 Task: Sort the products in the category "Jams & Jellies" by price (highest first).
Action: Mouse moved to (779, 301)
Screenshot: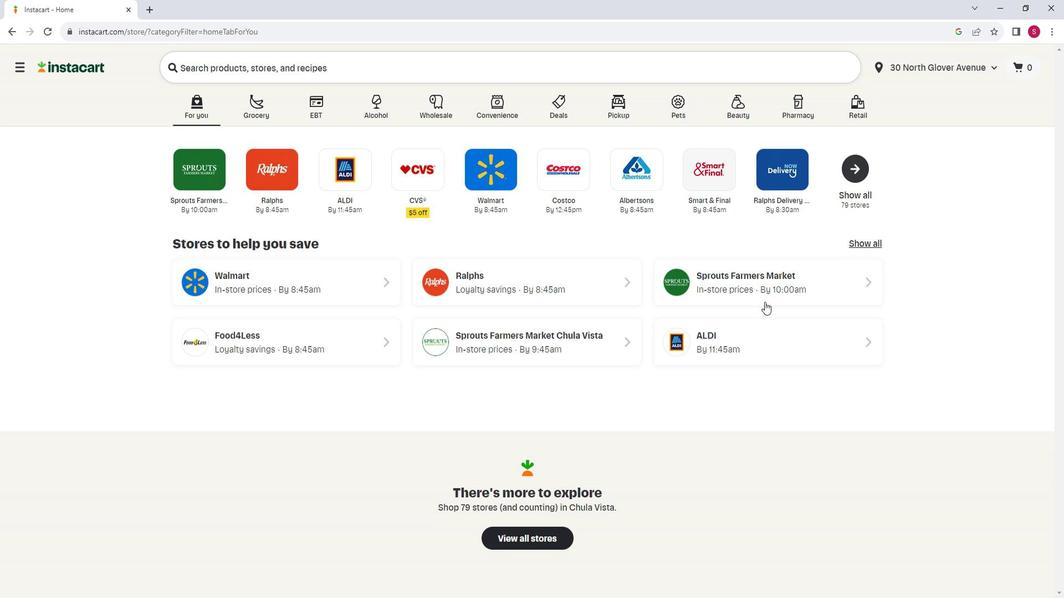 
Action: Mouse pressed left at (779, 301)
Screenshot: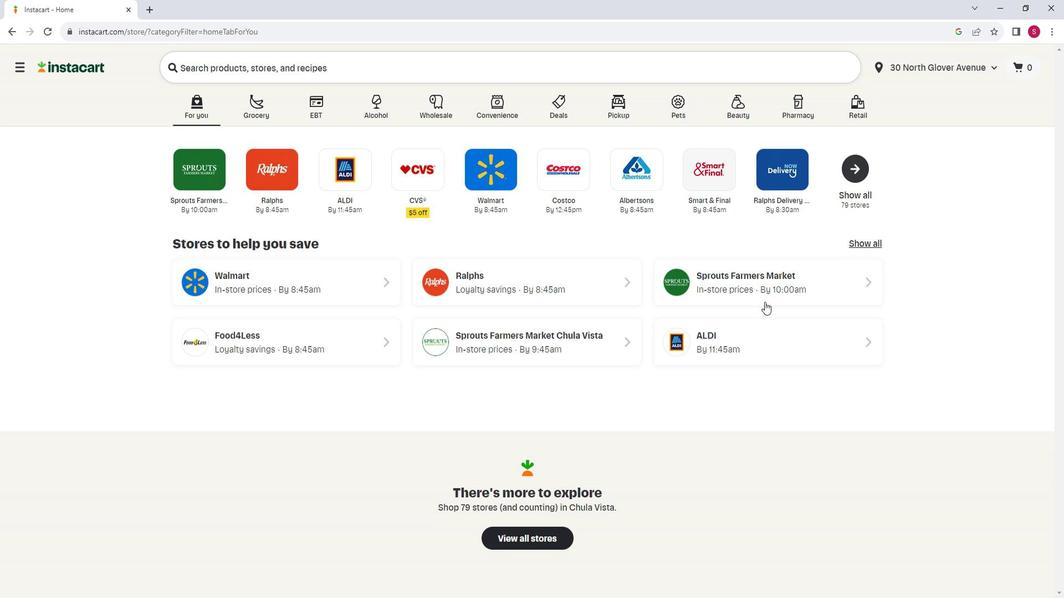 
Action: Mouse moved to (71, 310)
Screenshot: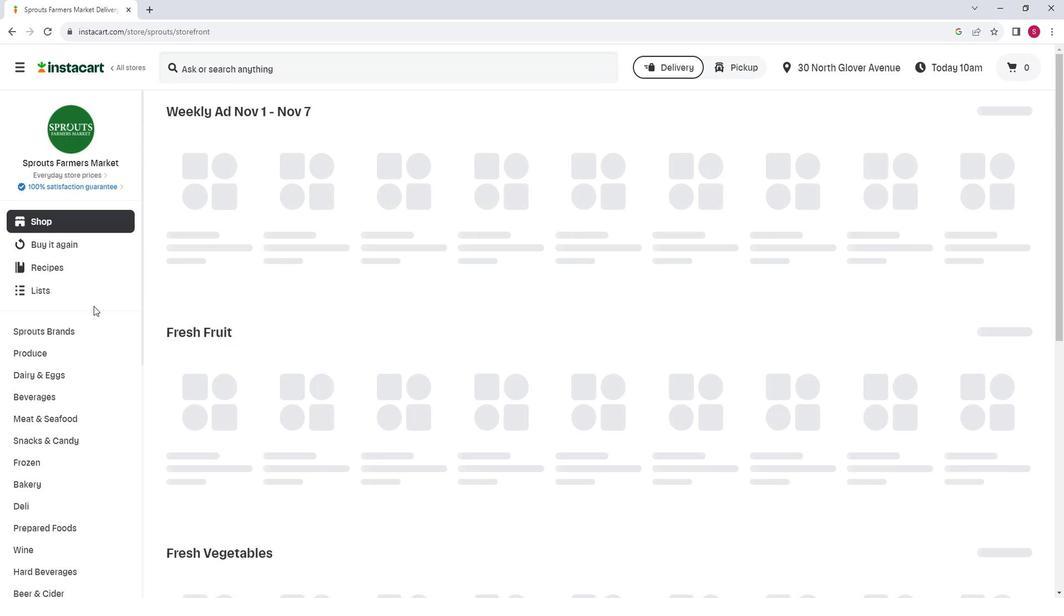 
Action: Mouse scrolled (71, 310) with delta (0, 0)
Screenshot: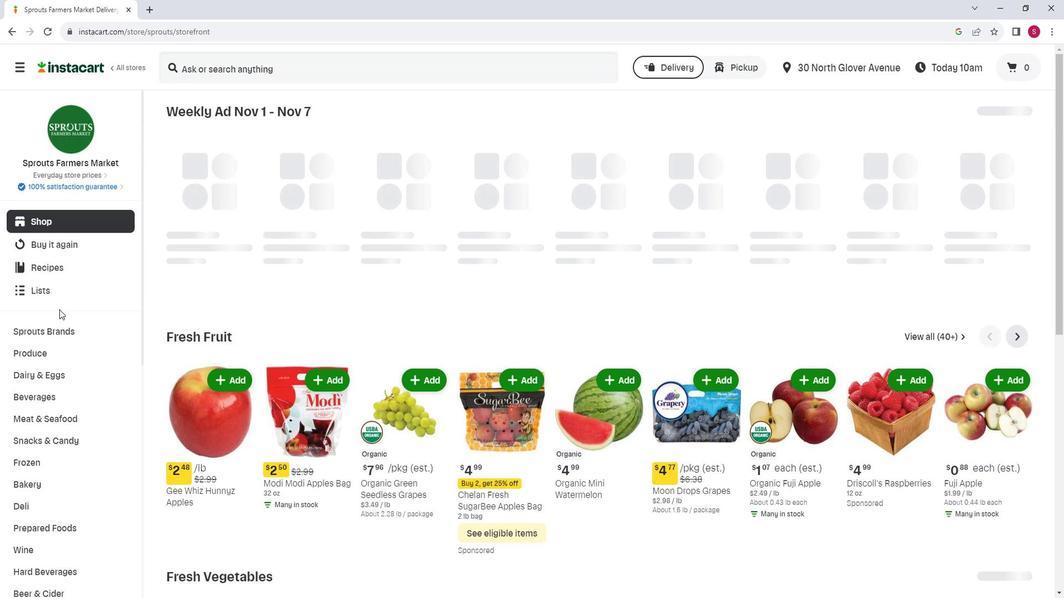 
Action: Mouse scrolled (71, 310) with delta (0, 0)
Screenshot: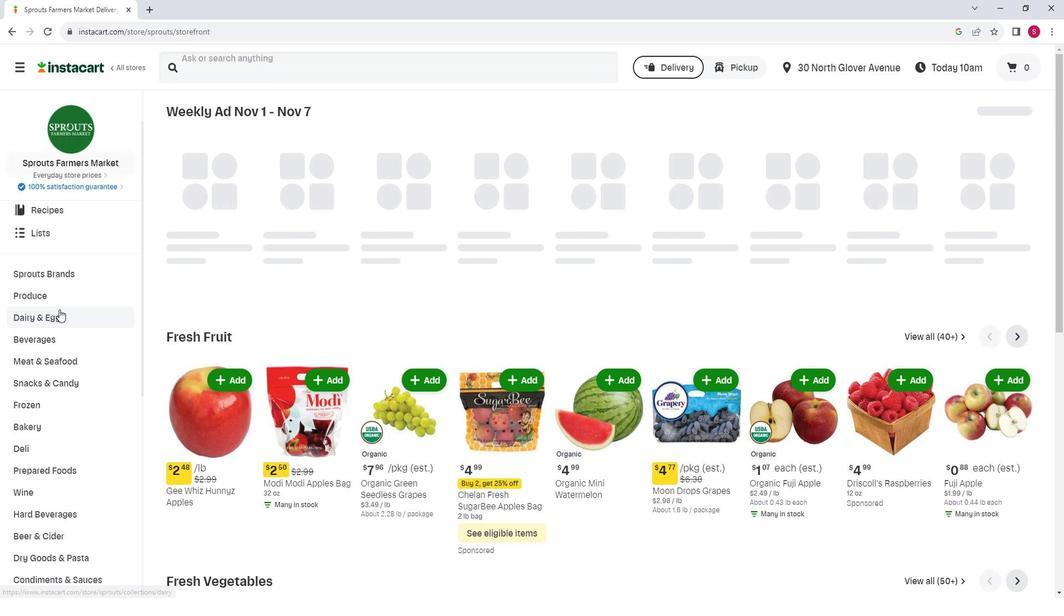 
Action: Mouse scrolled (71, 310) with delta (0, 0)
Screenshot: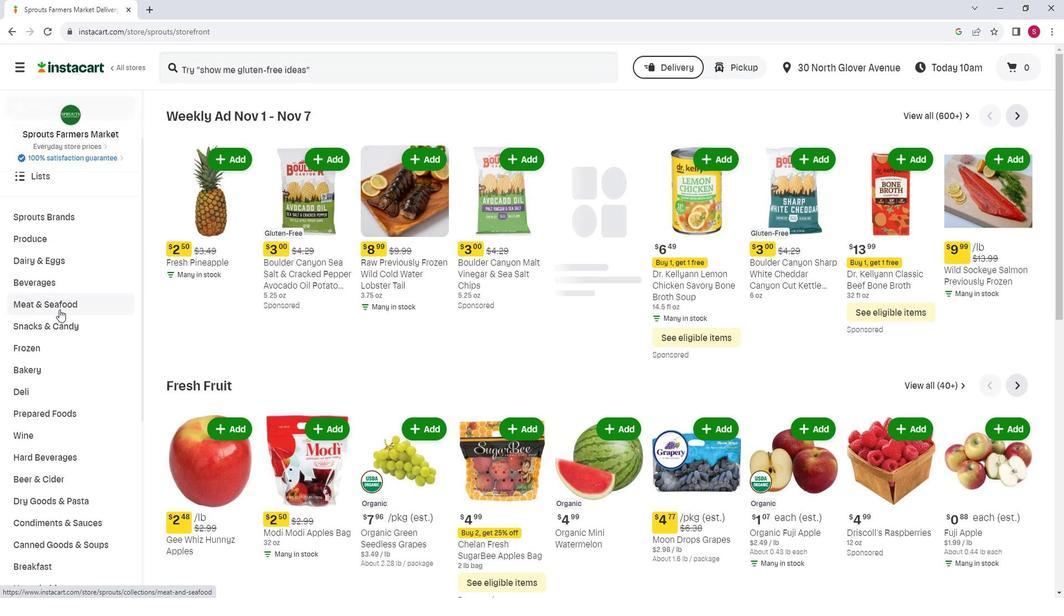 
Action: Mouse scrolled (71, 310) with delta (0, 0)
Screenshot: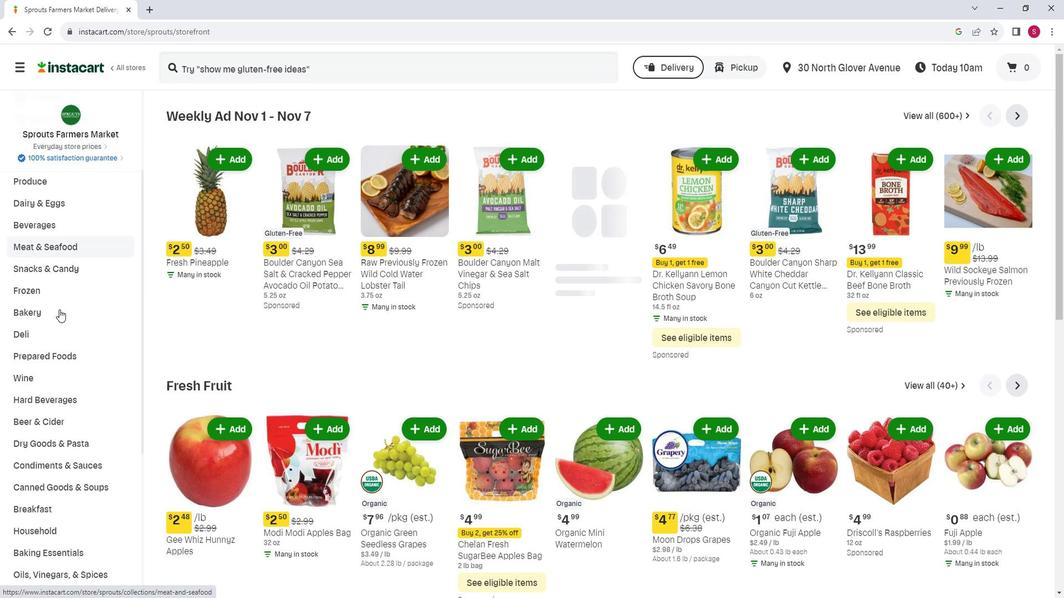 
Action: Mouse scrolled (71, 310) with delta (0, 0)
Screenshot: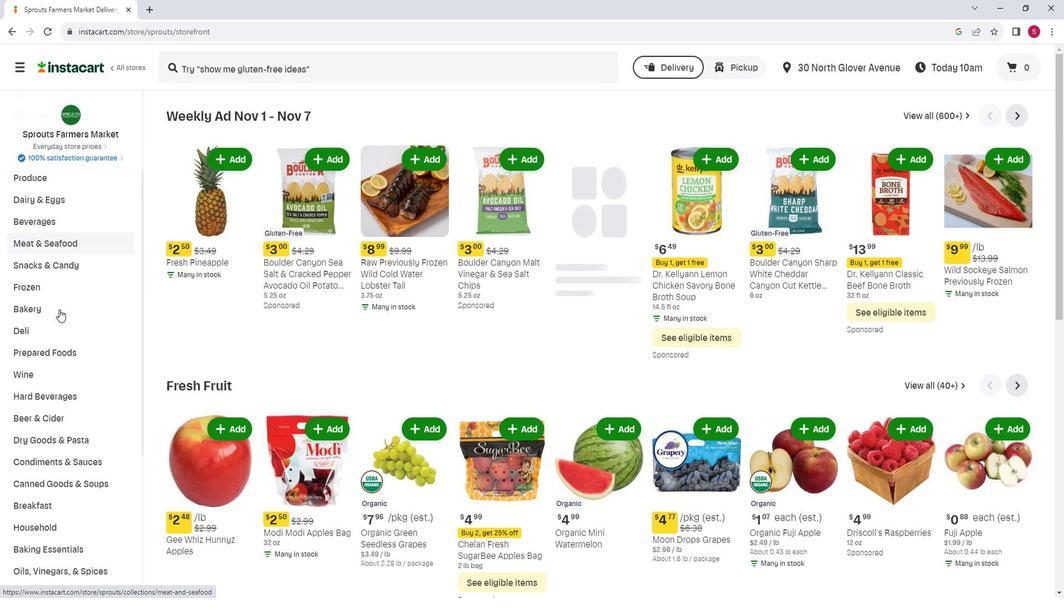 
Action: Mouse moved to (65, 390)
Screenshot: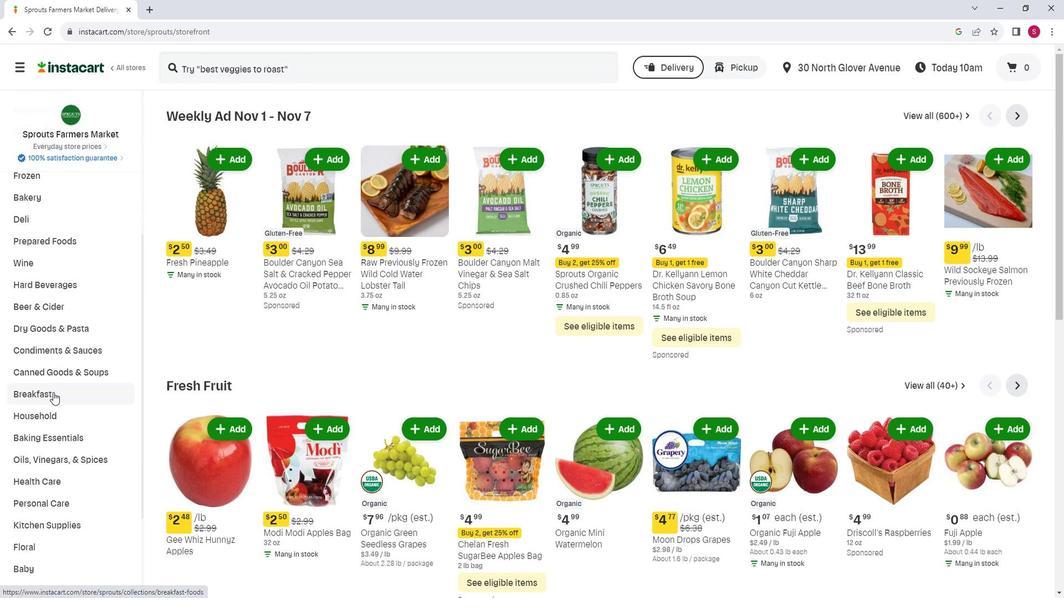 
Action: Mouse pressed left at (65, 390)
Screenshot: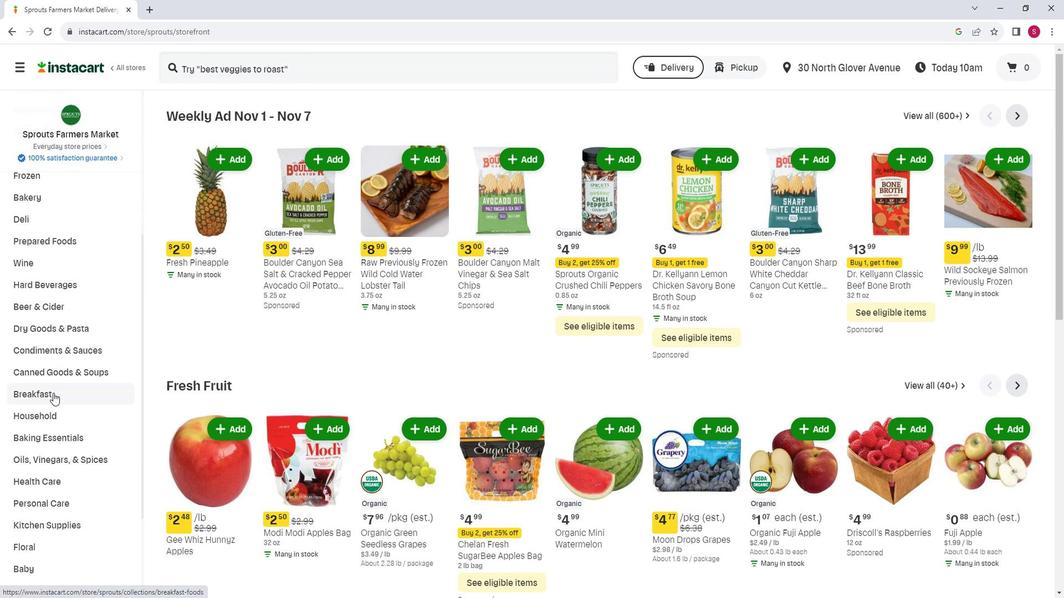 
Action: Mouse moved to (687, 151)
Screenshot: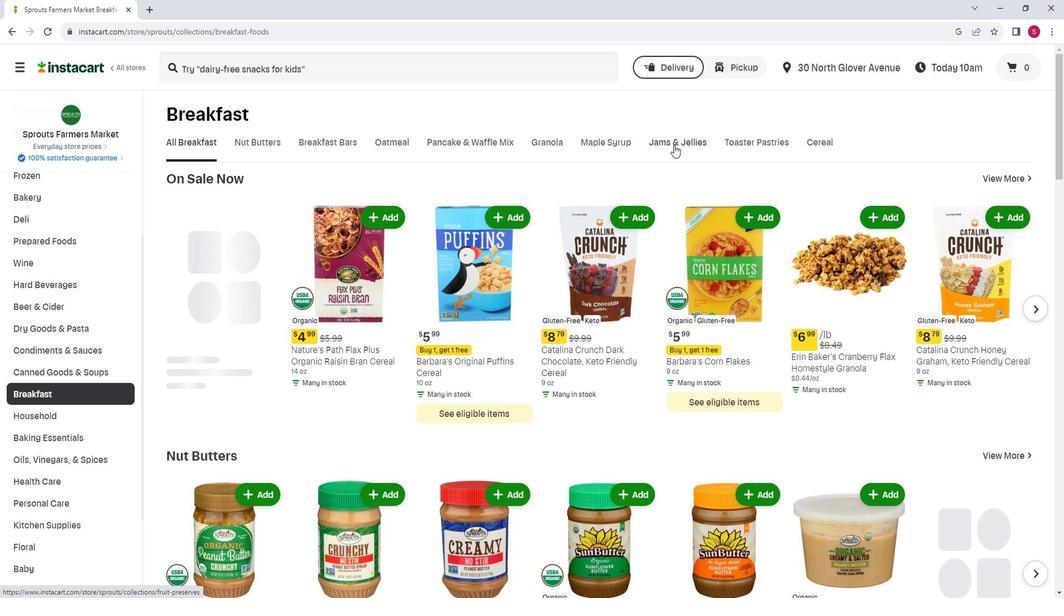 
Action: Mouse pressed left at (687, 151)
Screenshot: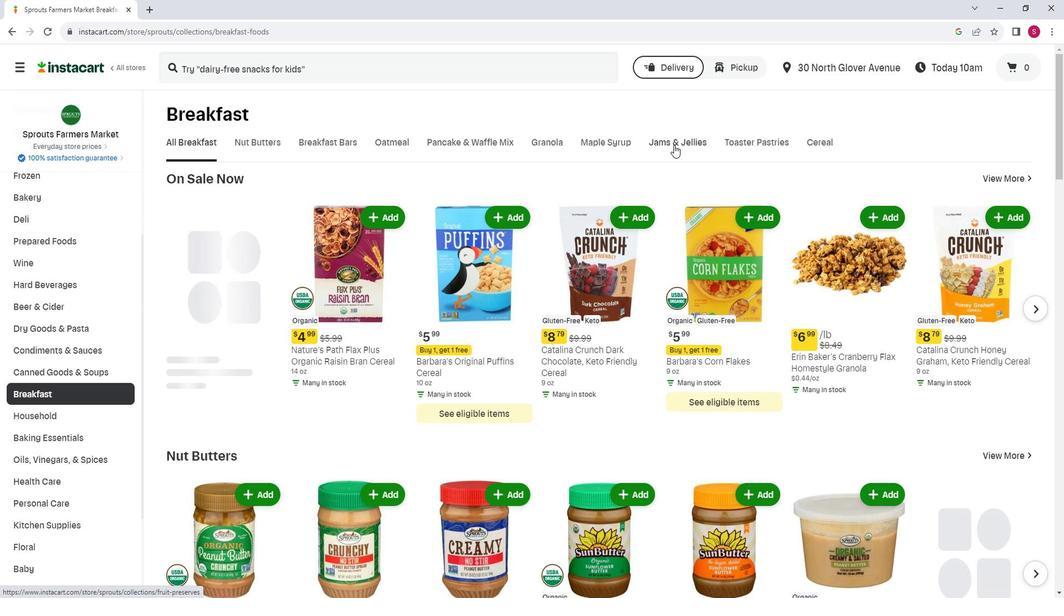 
Action: Mouse moved to (277, 201)
Screenshot: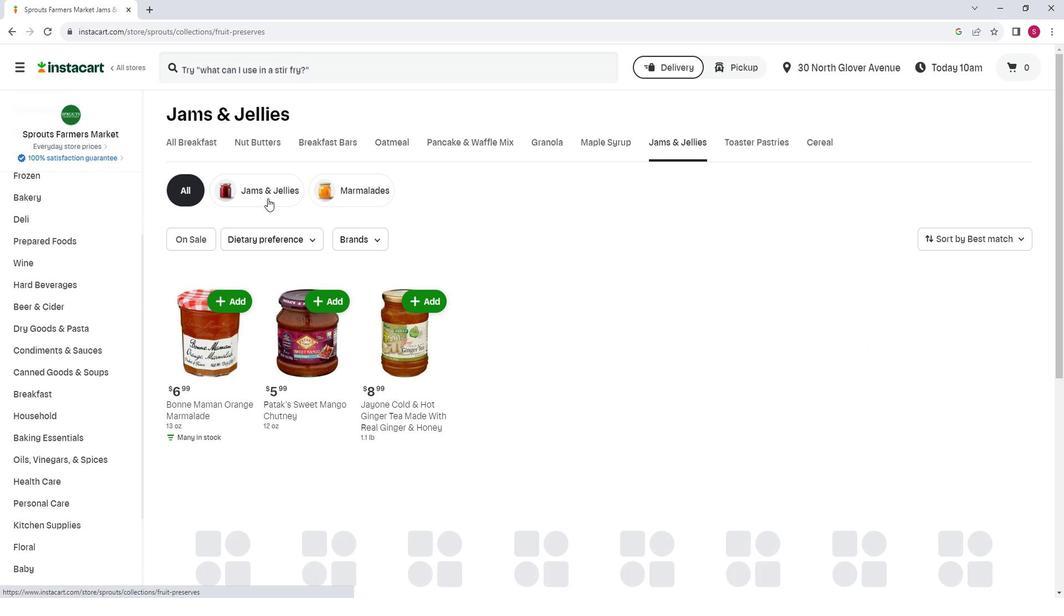 
Action: Mouse pressed left at (277, 201)
Screenshot: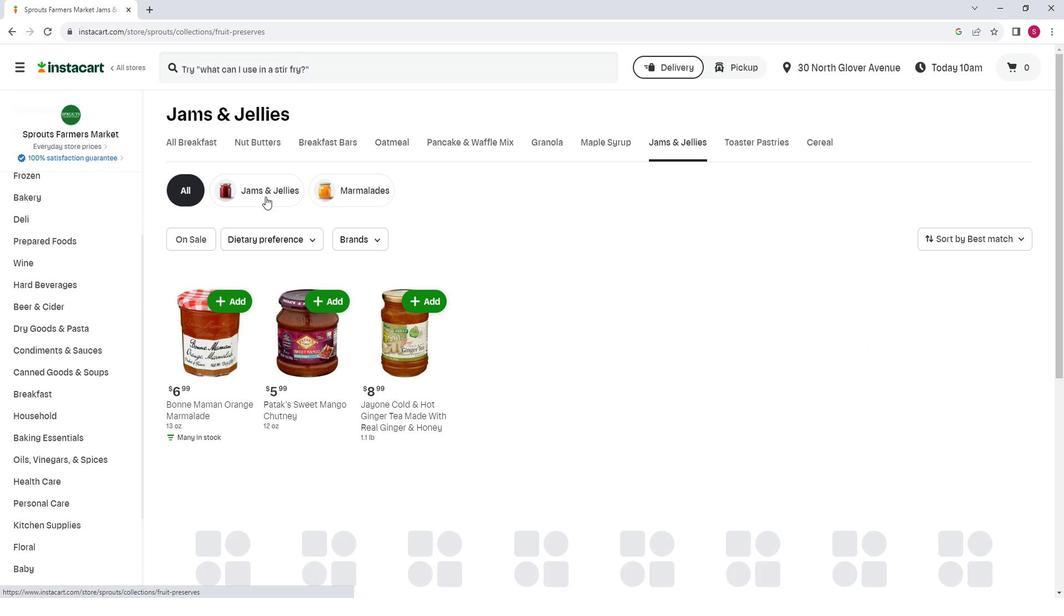 
Action: Mouse moved to (1025, 239)
Screenshot: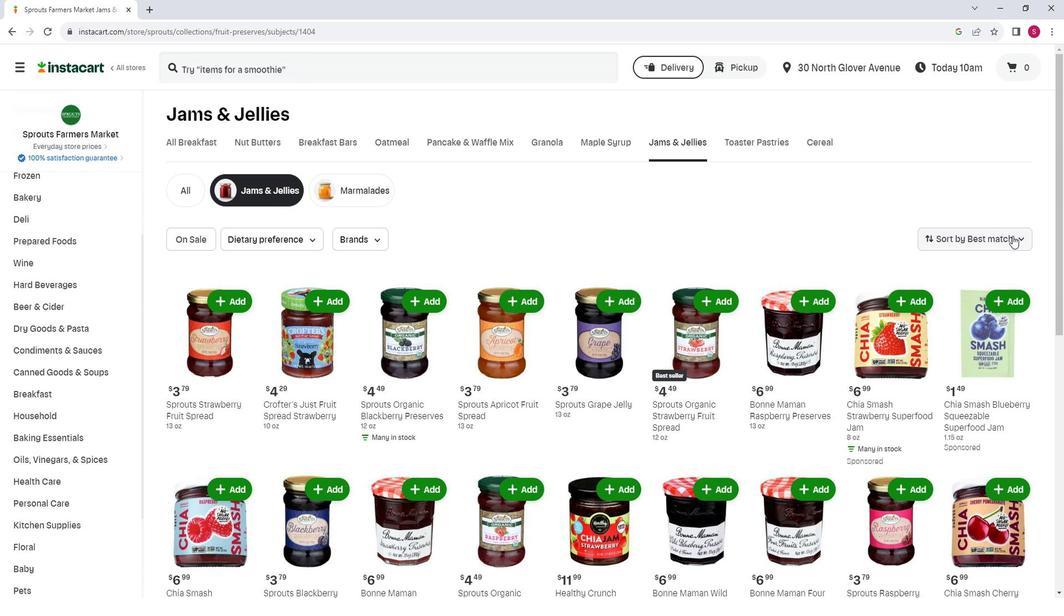 
Action: Mouse pressed left at (1025, 239)
Screenshot: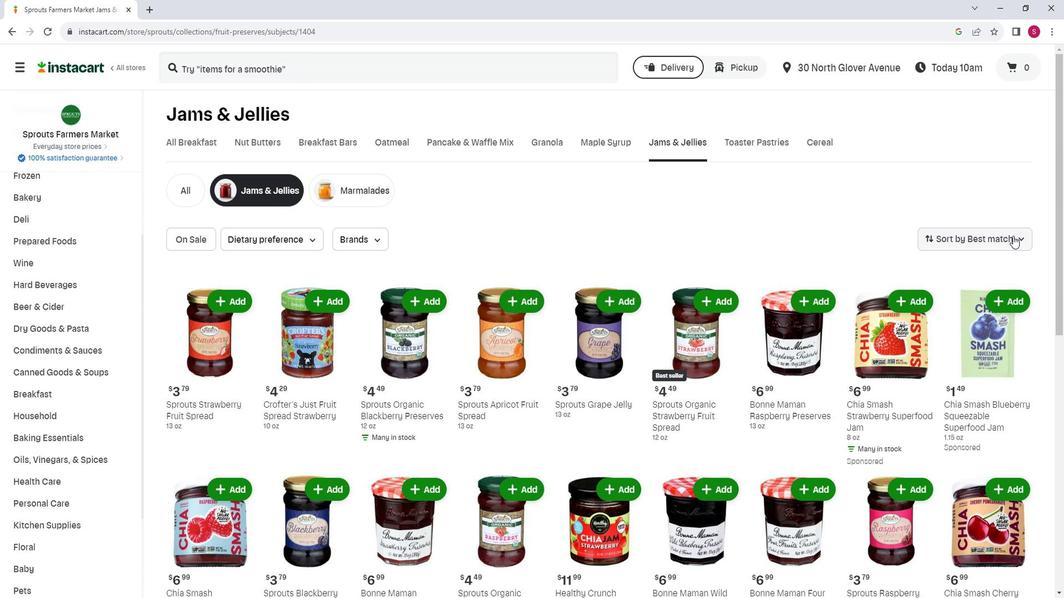 
Action: Mouse moved to (988, 314)
Screenshot: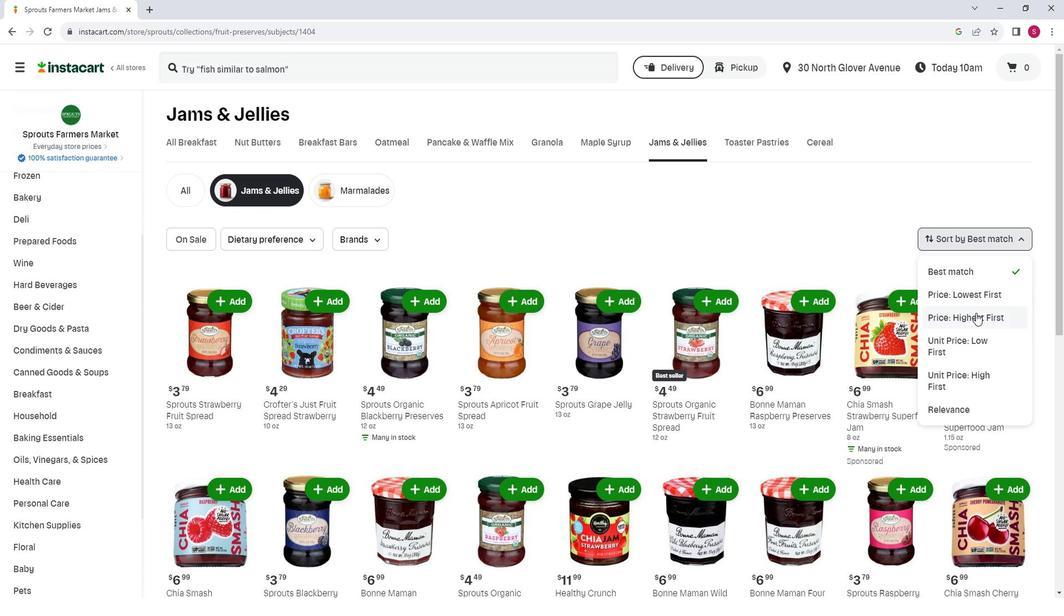 
Action: Mouse pressed left at (988, 314)
Screenshot: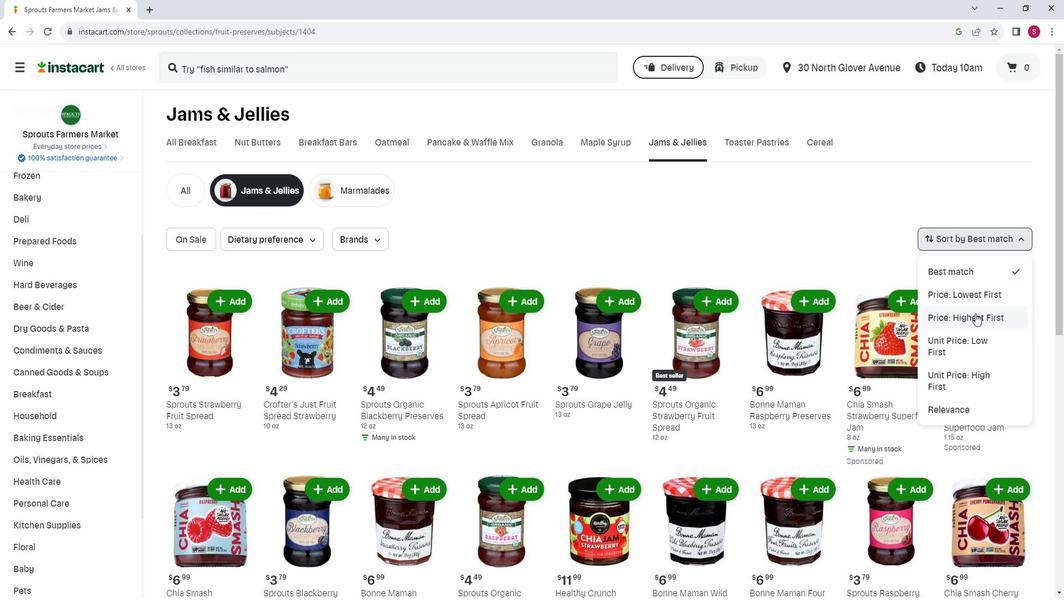 
Action: Mouse moved to (825, 267)
Screenshot: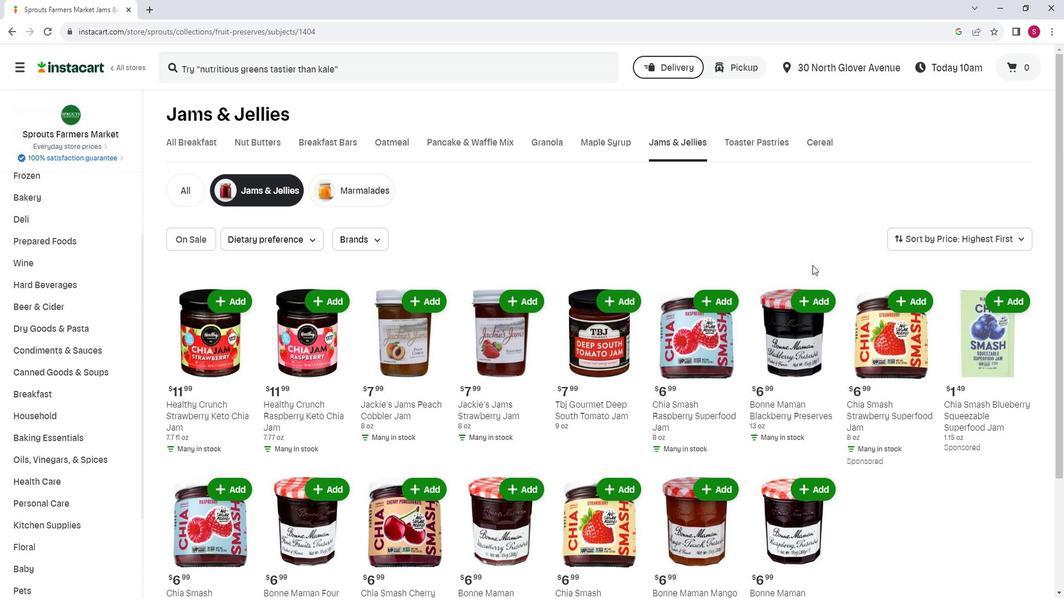 
Action: Mouse scrolled (825, 267) with delta (0, 0)
Screenshot: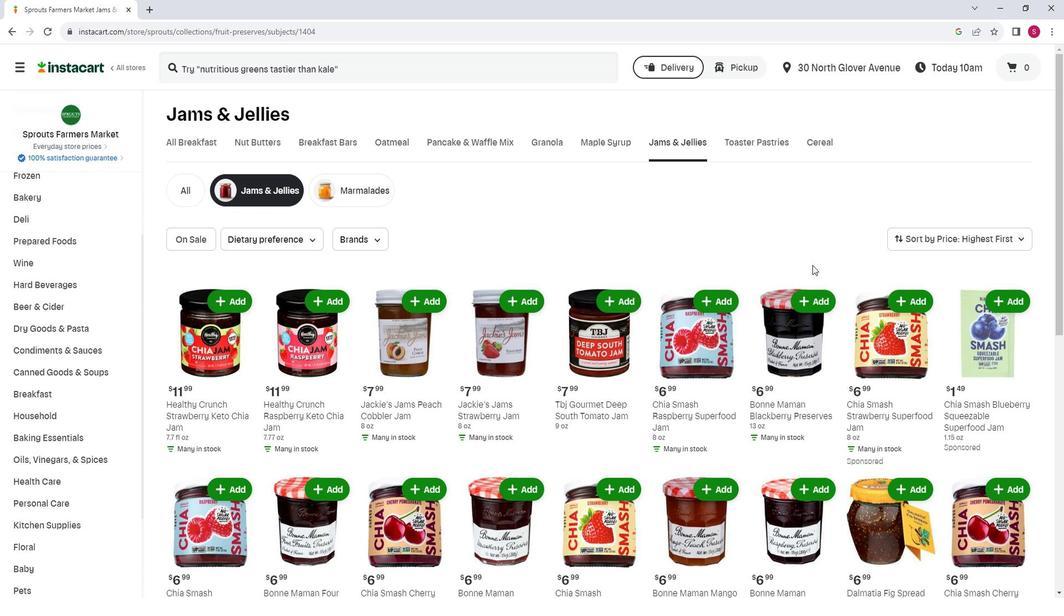 
Action: Mouse scrolled (825, 267) with delta (0, 0)
Screenshot: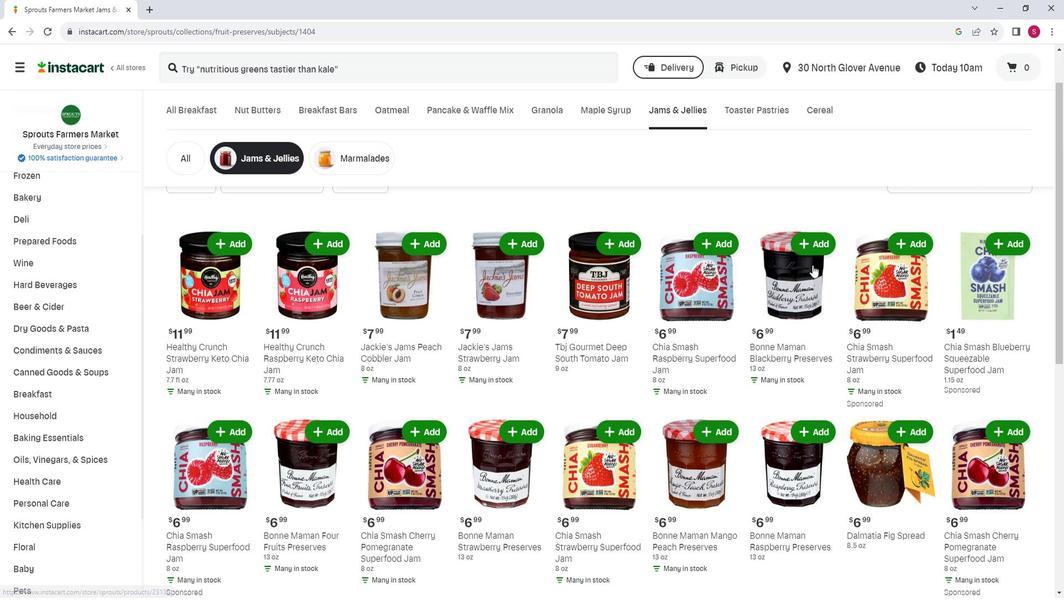 
Action: Mouse scrolled (825, 267) with delta (0, 0)
Screenshot: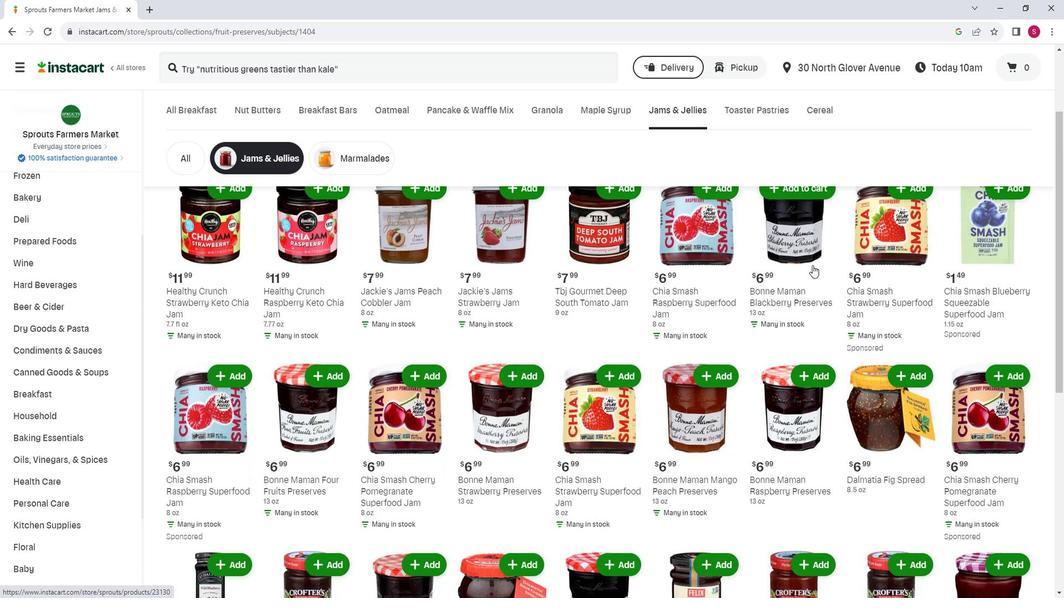 
Action: Mouse scrolled (825, 267) with delta (0, 0)
Screenshot: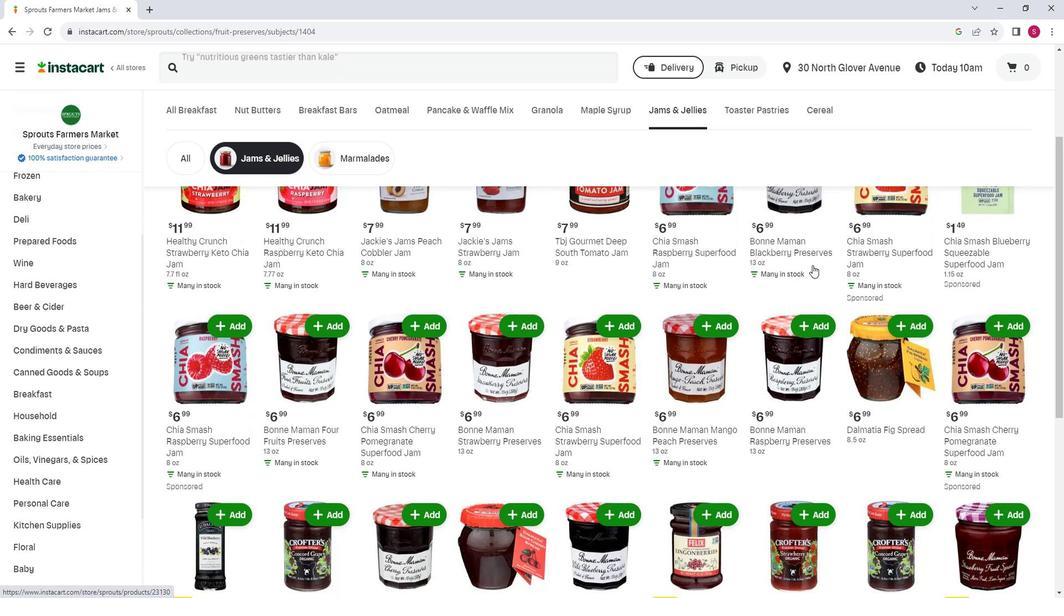 
Action: Mouse scrolled (825, 267) with delta (0, 0)
Screenshot: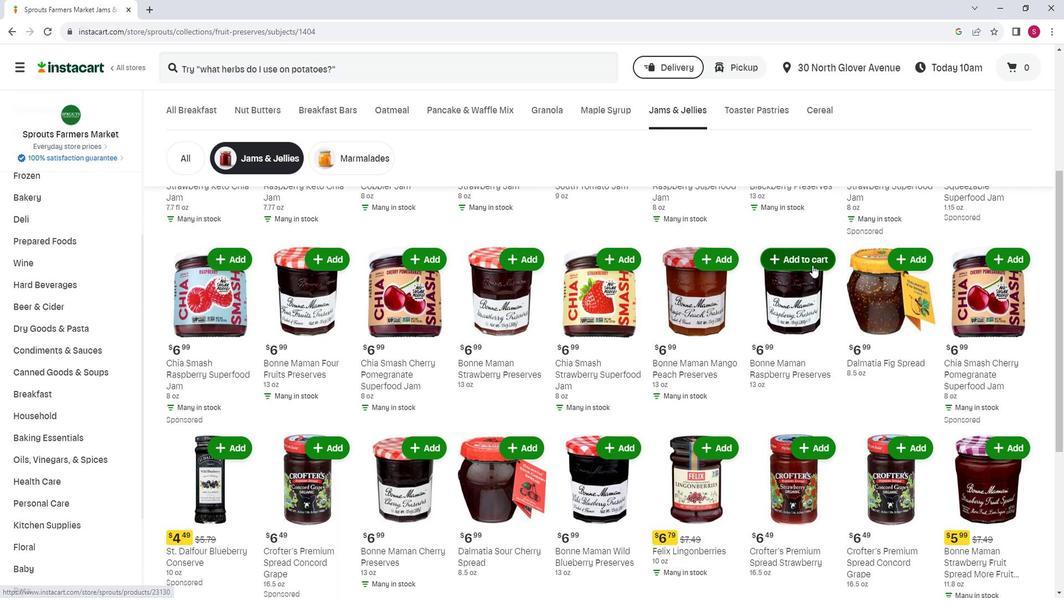 
Action: Mouse scrolled (825, 267) with delta (0, 0)
Screenshot: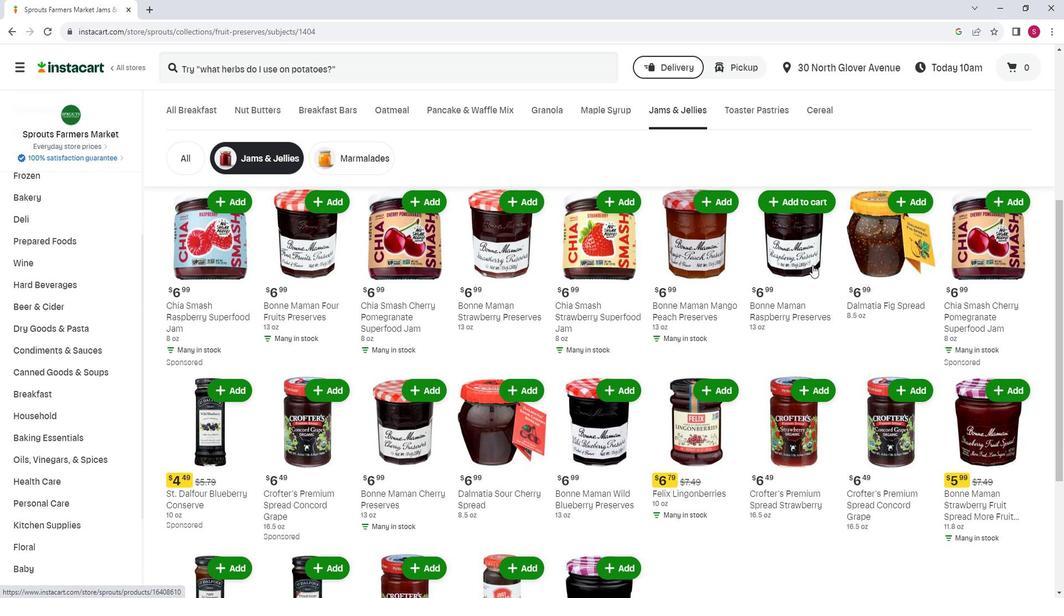 
Action: Mouse scrolled (825, 267) with delta (0, 0)
Screenshot: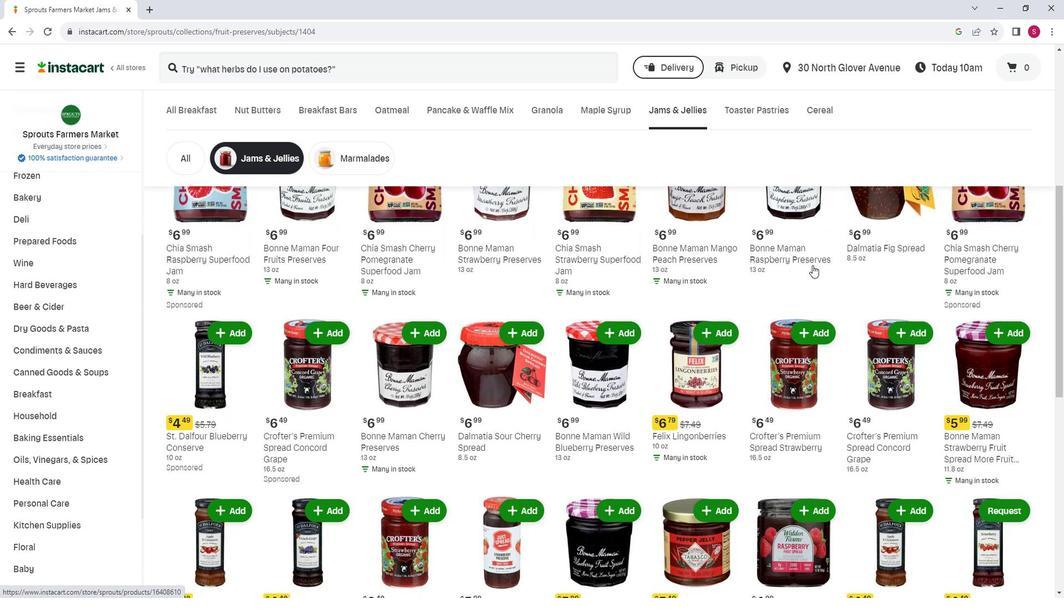 
Action: Mouse scrolled (825, 267) with delta (0, 0)
Screenshot: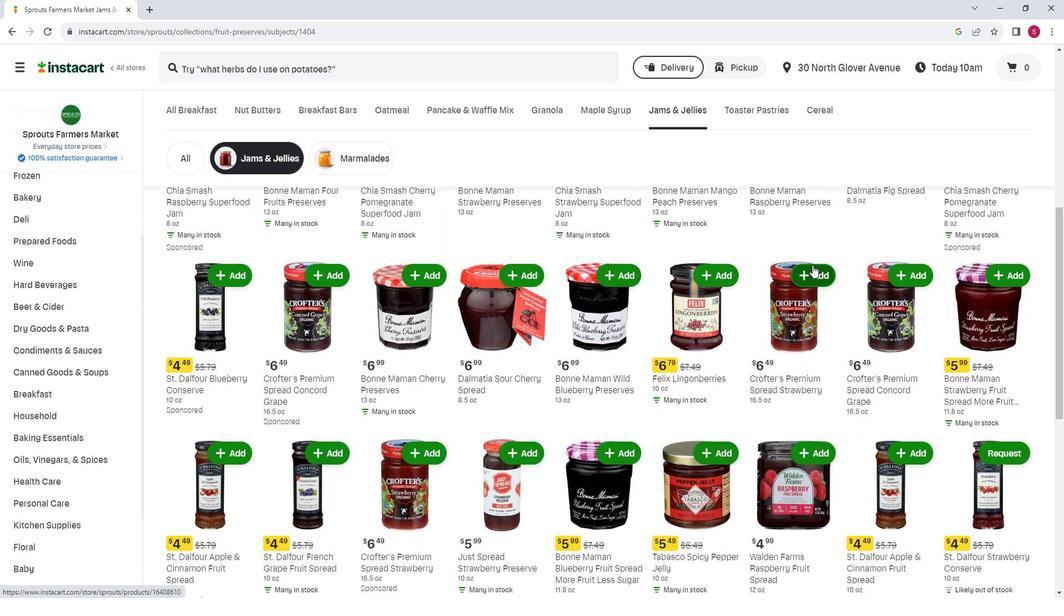 
Action: Mouse scrolled (825, 267) with delta (0, 0)
Screenshot: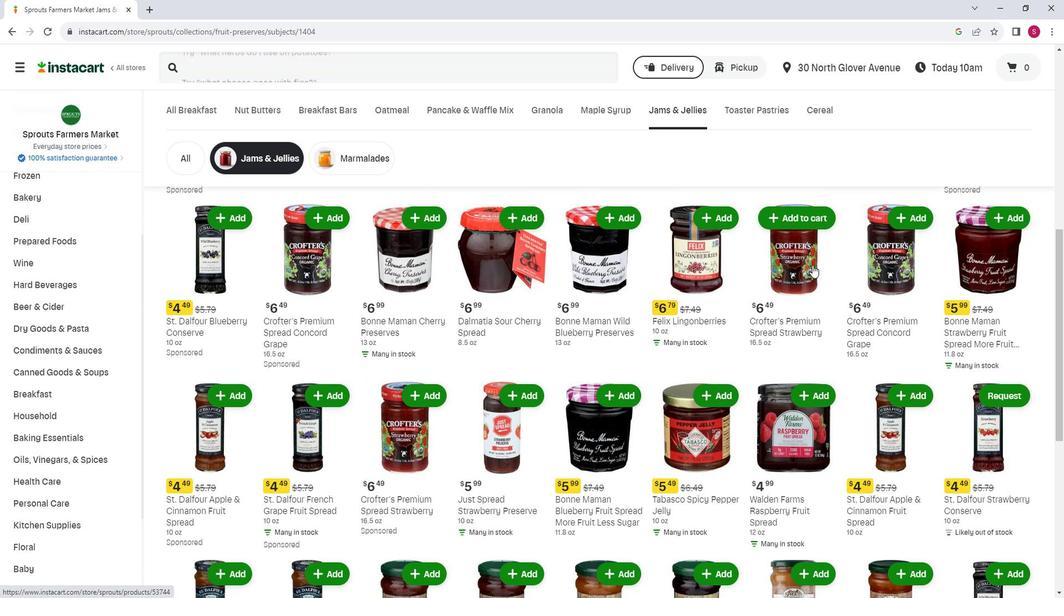 
Action: Mouse scrolled (825, 267) with delta (0, 0)
Screenshot: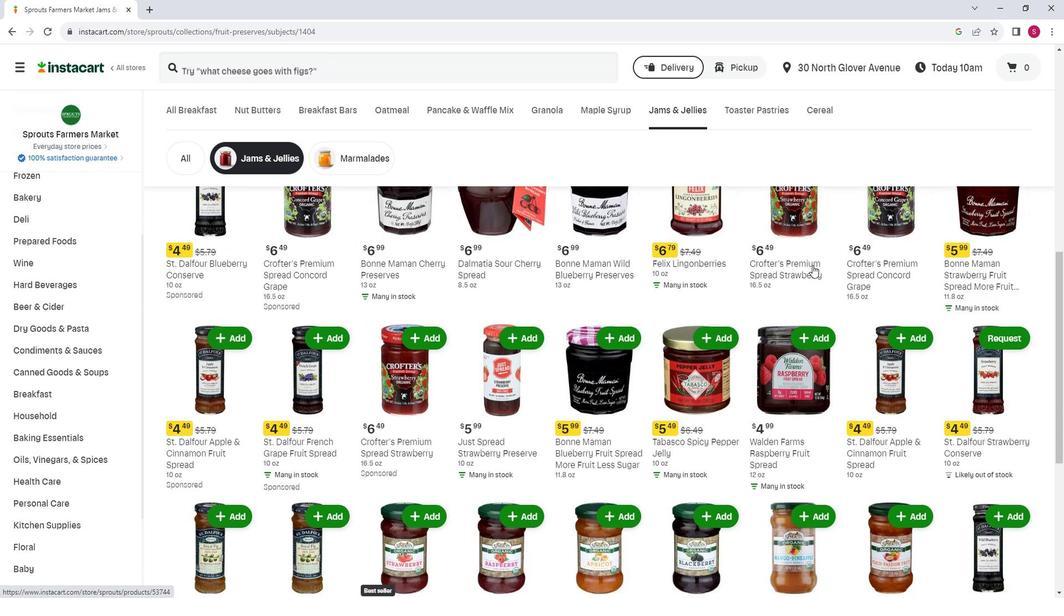 
Action: Mouse scrolled (825, 267) with delta (0, 0)
Screenshot: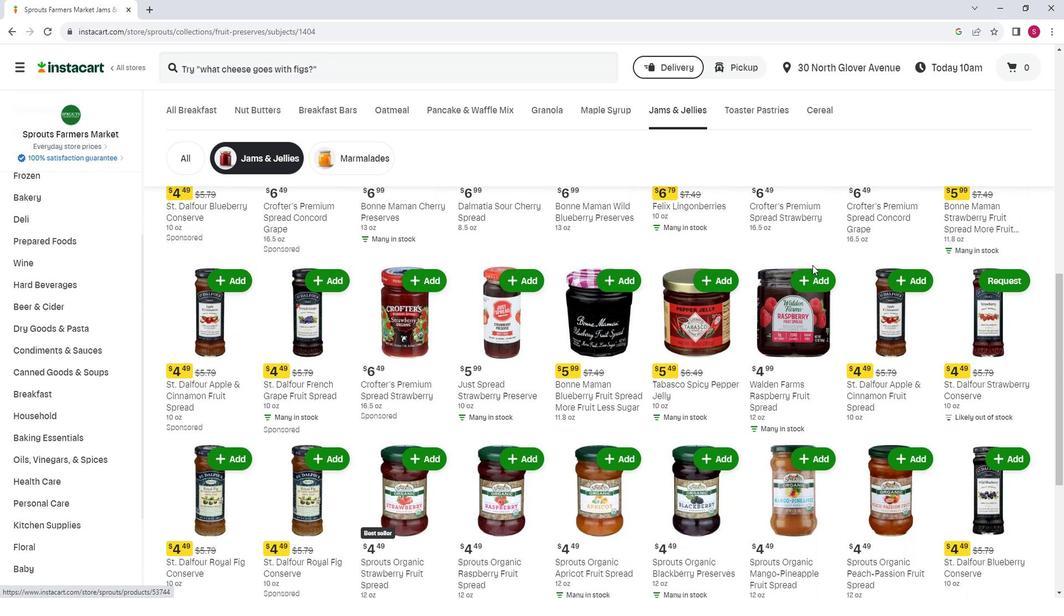 
Action: Mouse scrolled (825, 267) with delta (0, 0)
Screenshot: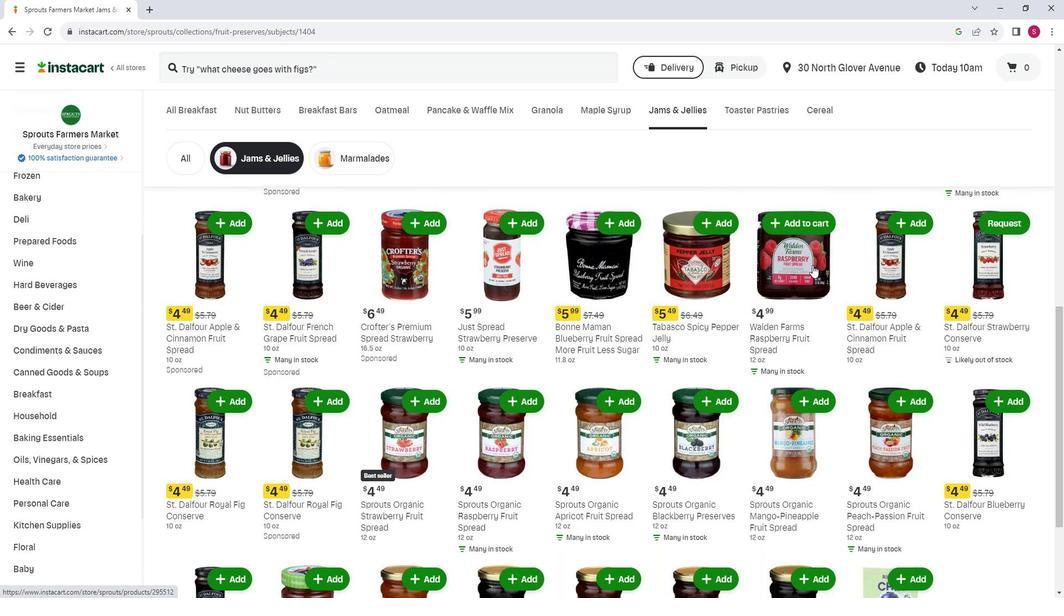 
Action: Mouse scrolled (825, 267) with delta (0, 0)
Screenshot: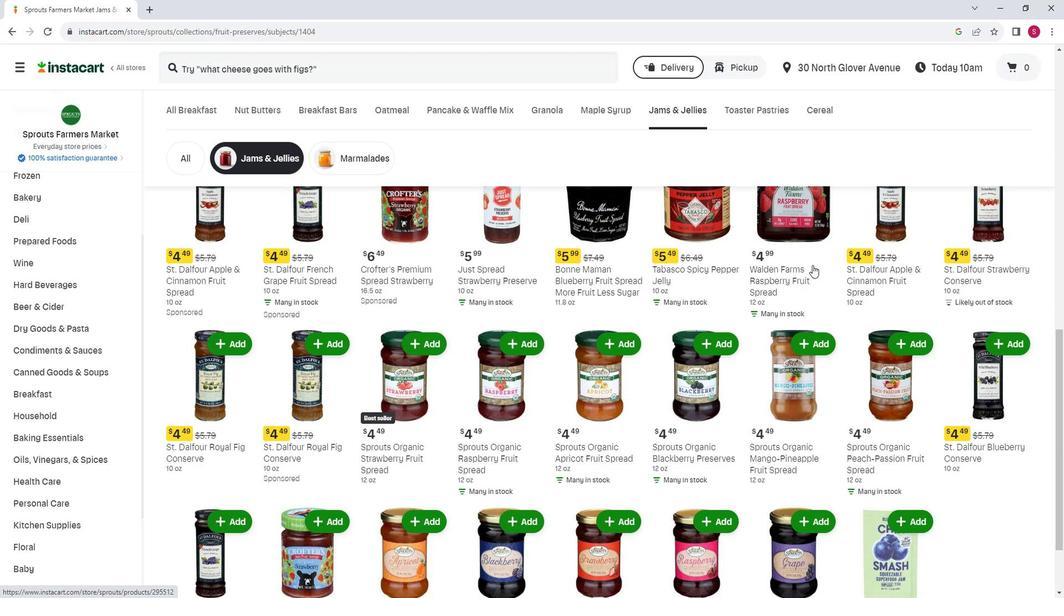 
Action: Mouse scrolled (825, 267) with delta (0, 0)
Screenshot: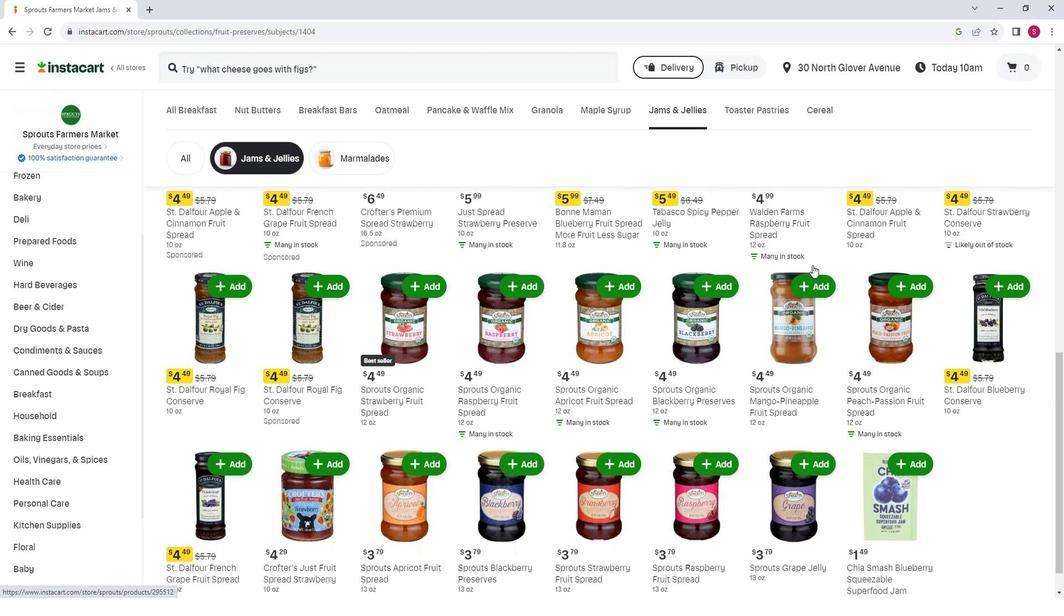 
Action: Mouse scrolled (825, 267) with delta (0, 0)
Screenshot: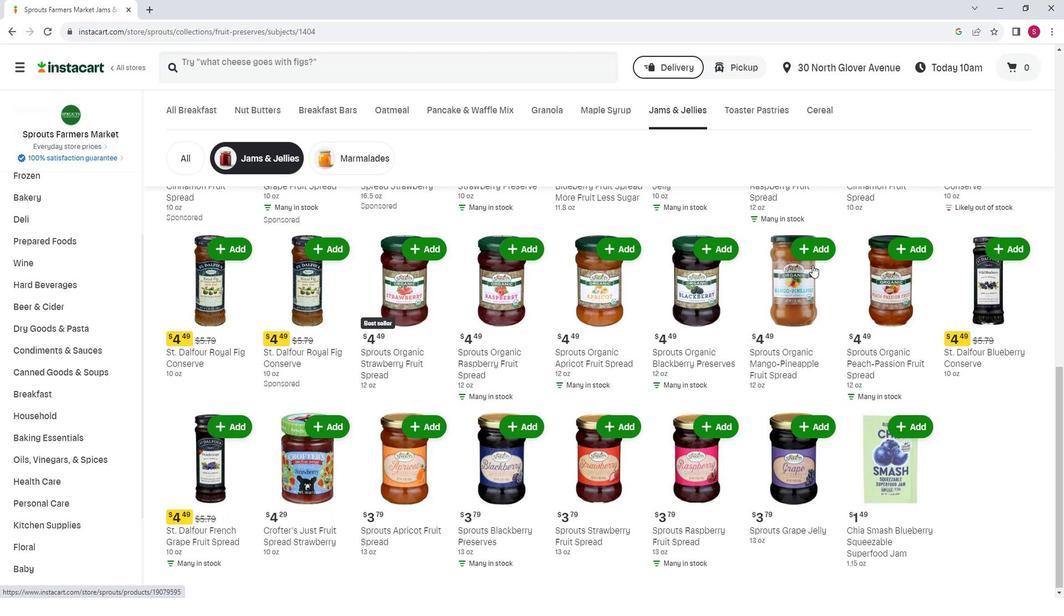 
Action: Mouse scrolled (825, 267) with delta (0, 0)
Screenshot: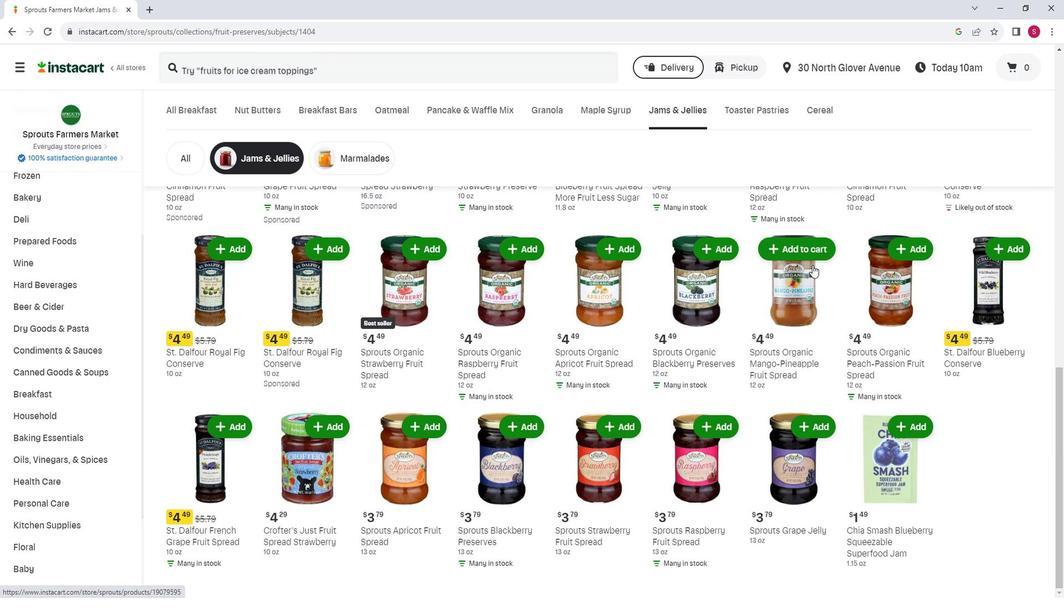 
Action: Mouse scrolled (825, 267) with delta (0, 0)
Screenshot: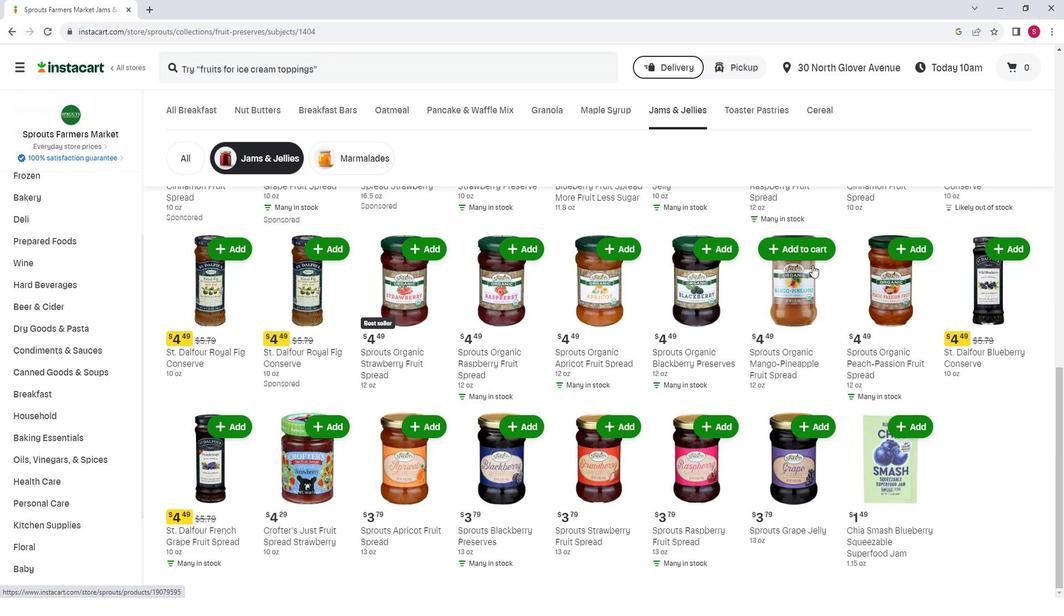 
